 Task: Use the formula "Count" in spreadsheet "Project portfolio".
Action: Mouse moved to (120, 101)
Screenshot: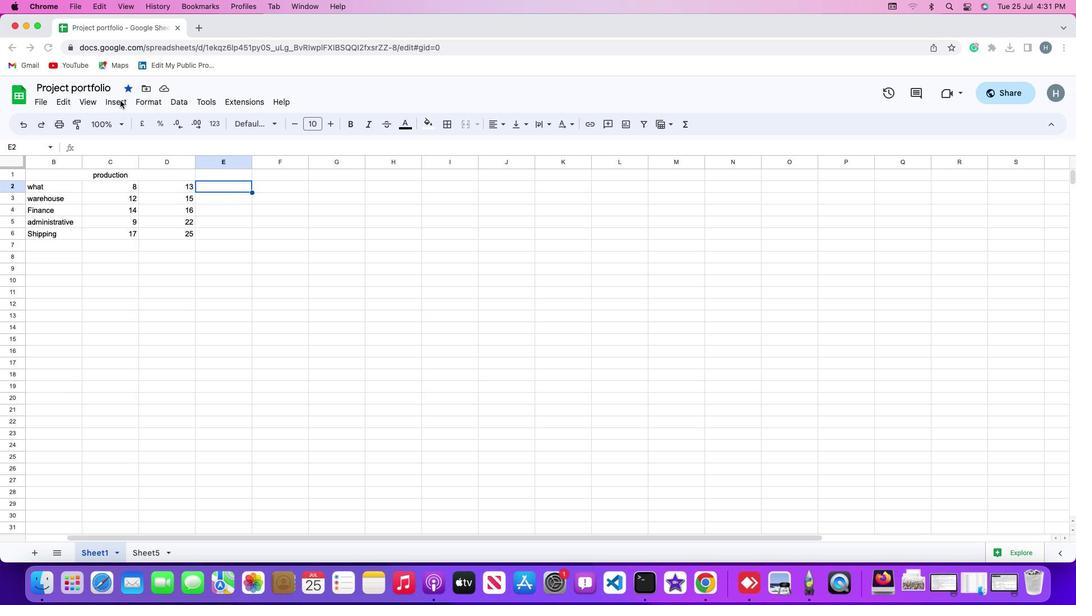 
Action: Mouse pressed left at (120, 101)
Screenshot: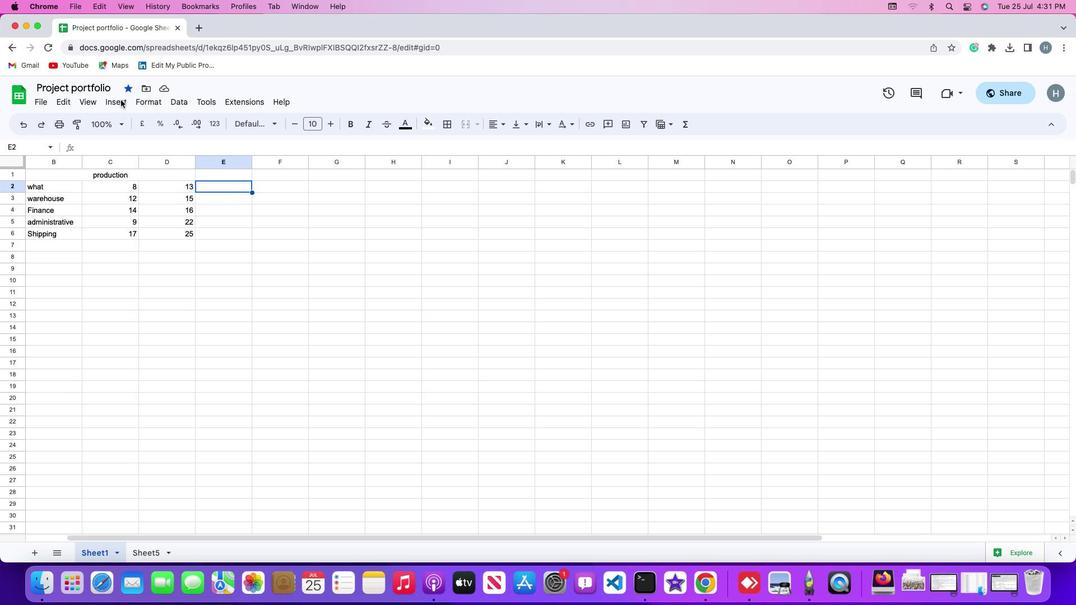 
Action: Mouse moved to (121, 99)
Screenshot: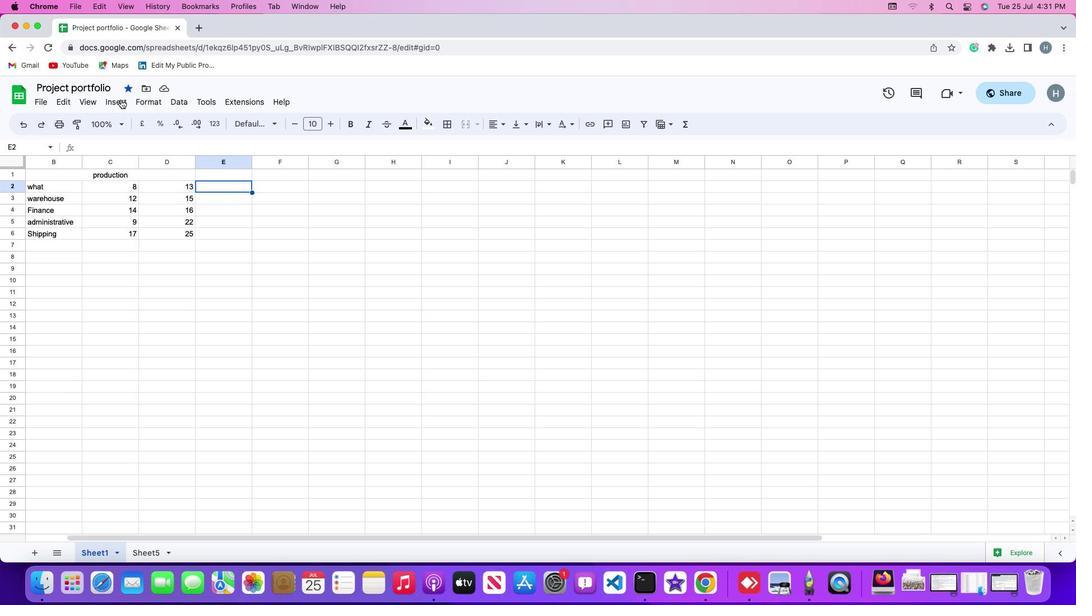 
Action: Mouse pressed left at (121, 99)
Screenshot: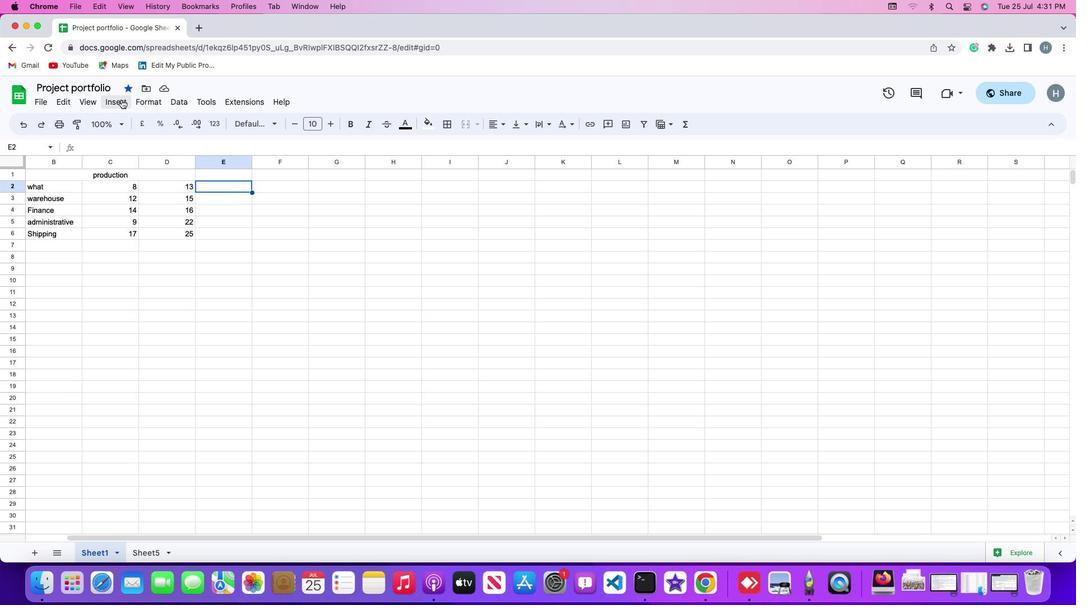 
Action: Mouse moved to (338, 174)
Screenshot: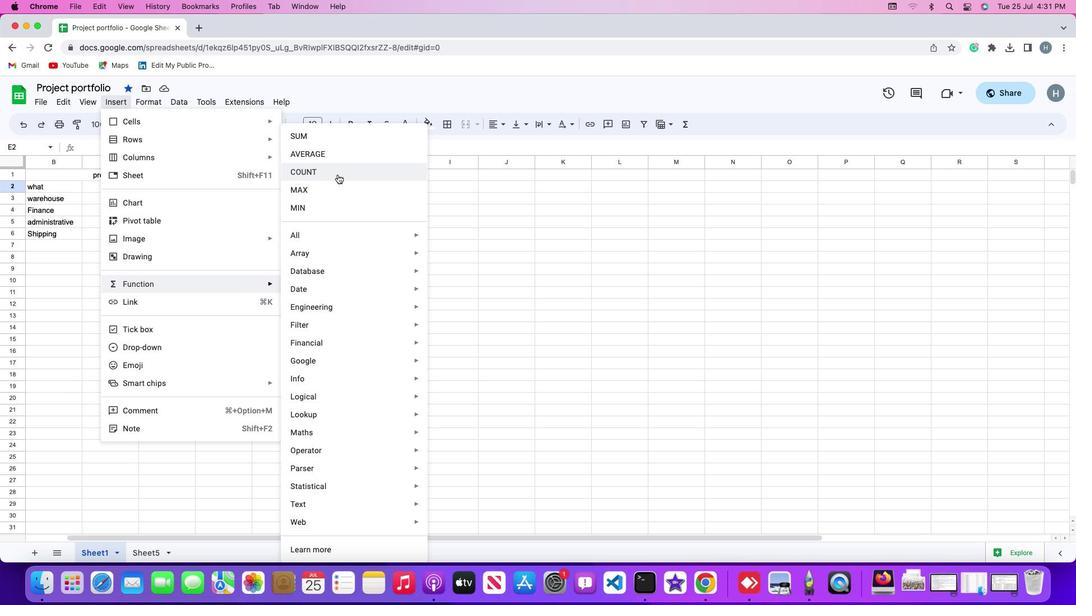 
Action: Mouse pressed left at (338, 174)
Screenshot: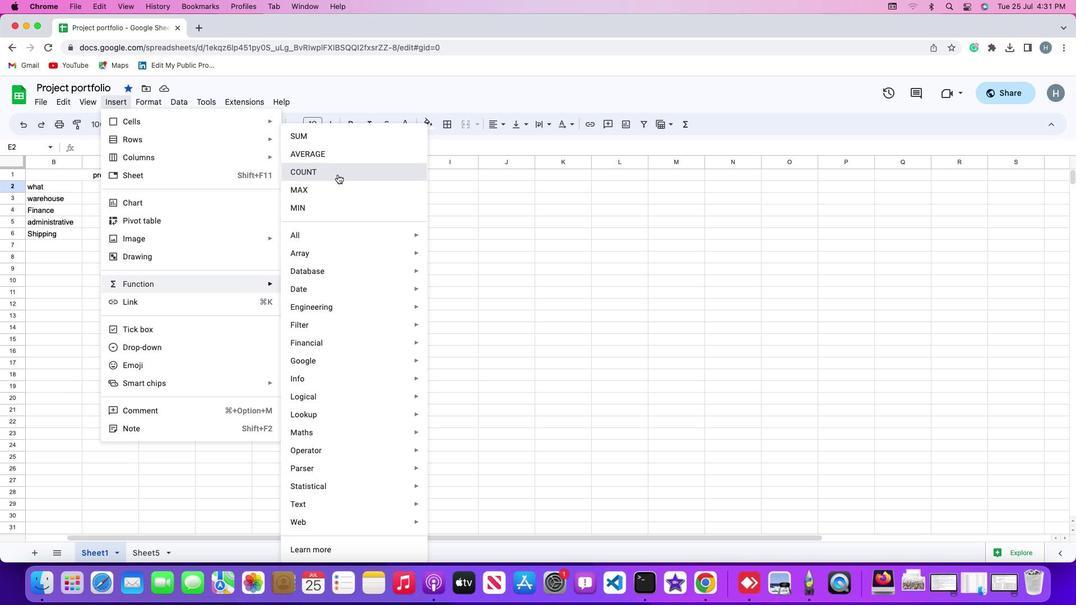 
Action: Mouse moved to (173, 184)
Screenshot: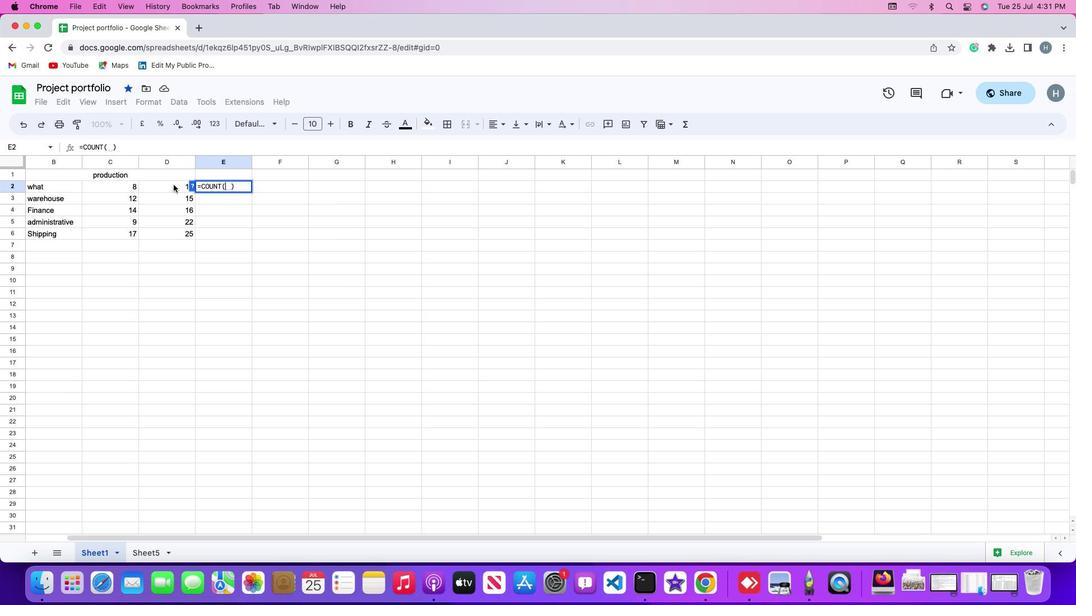 
Action: Mouse pressed left at (173, 184)
Screenshot: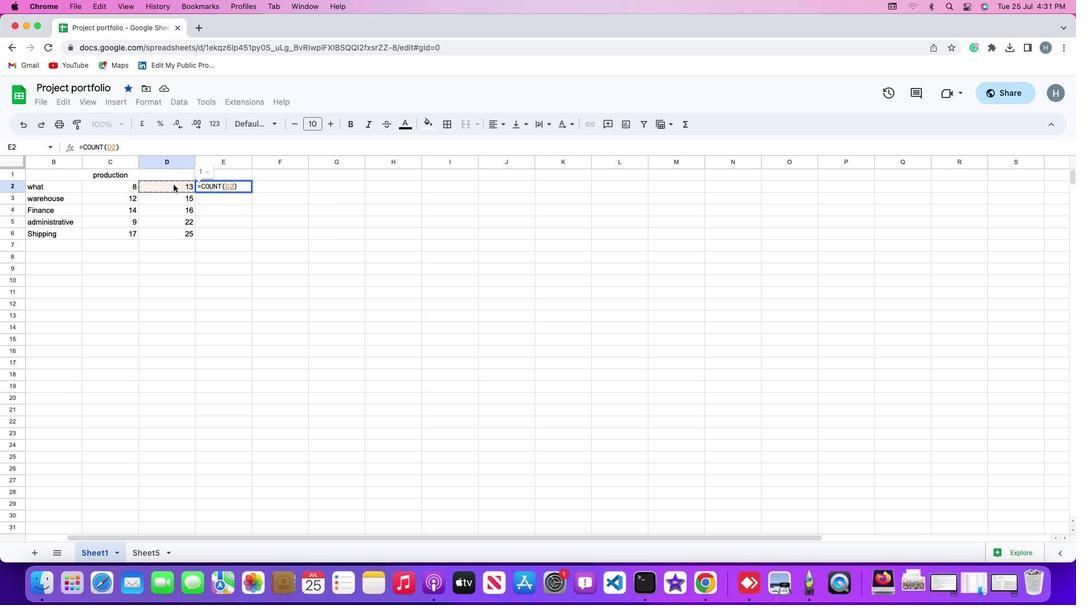 
Action: Mouse moved to (176, 183)
Screenshot: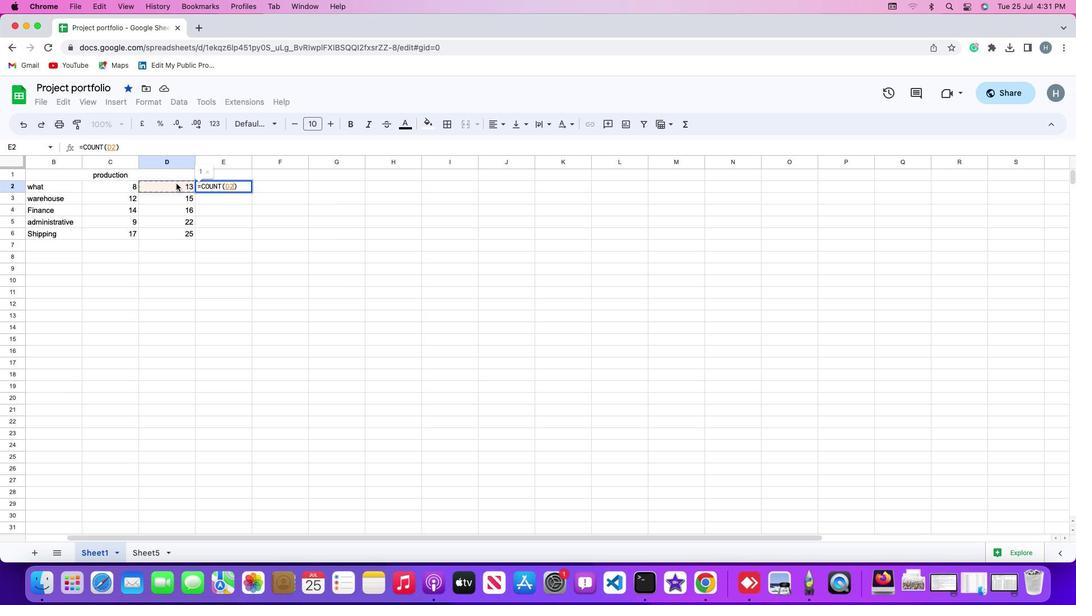 
Action: Key pressed ','
Screenshot: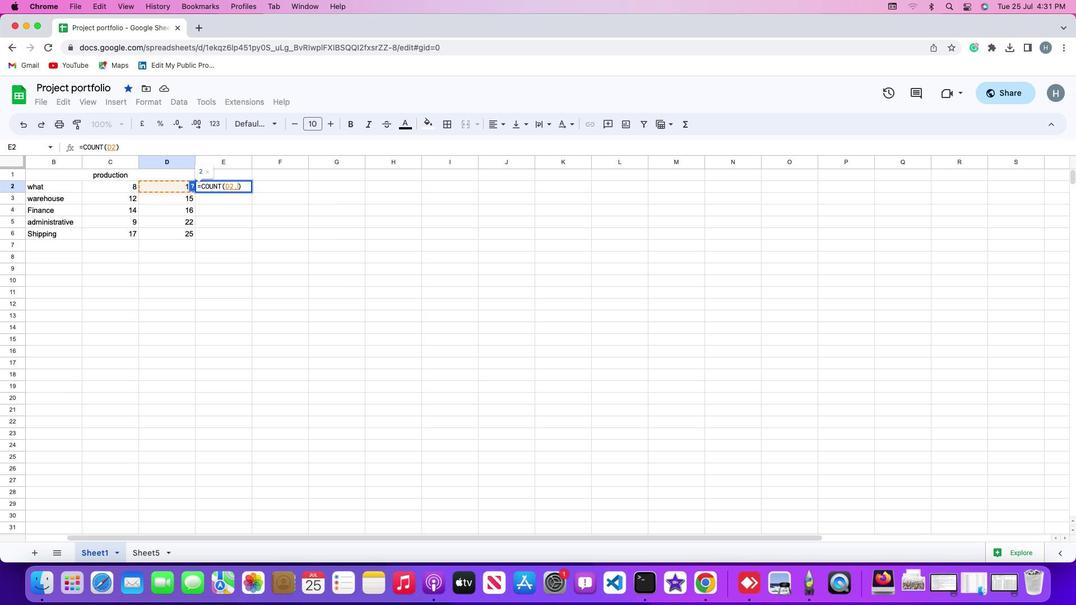 
Action: Mouse moved to (130, 183)
Screenshot: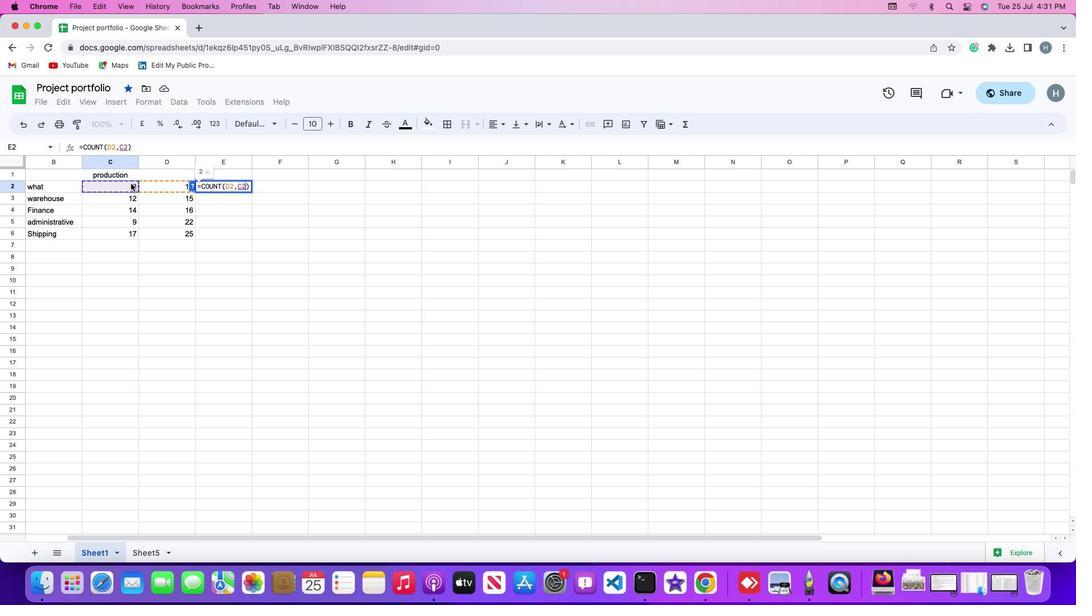 
Action: Mouse pressed left at (130, 183)
Screenshot: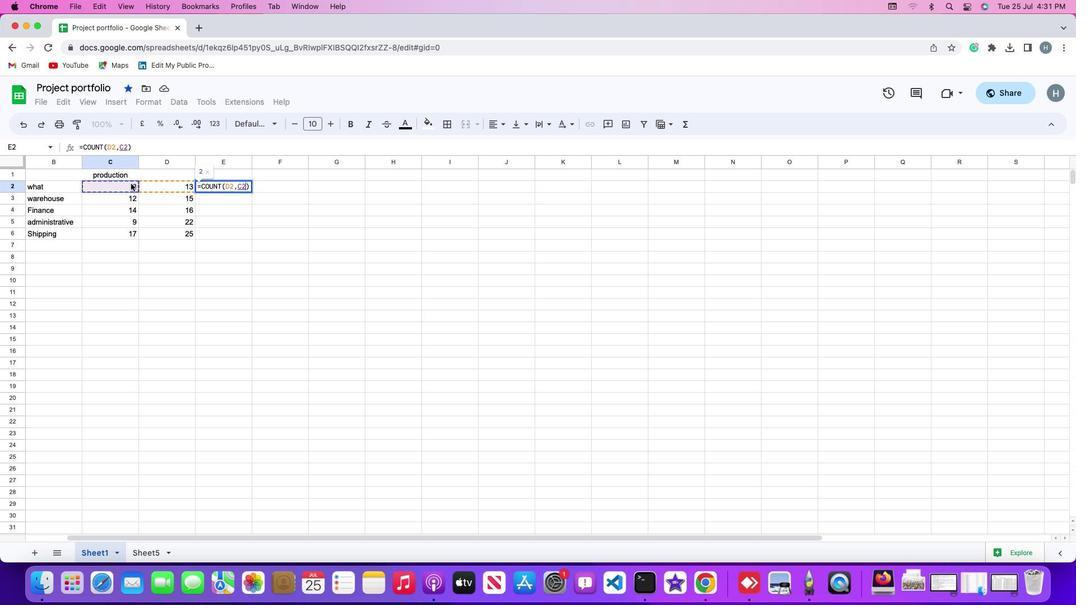 
Action: Mouse moved to (139, 183)
Screenshot: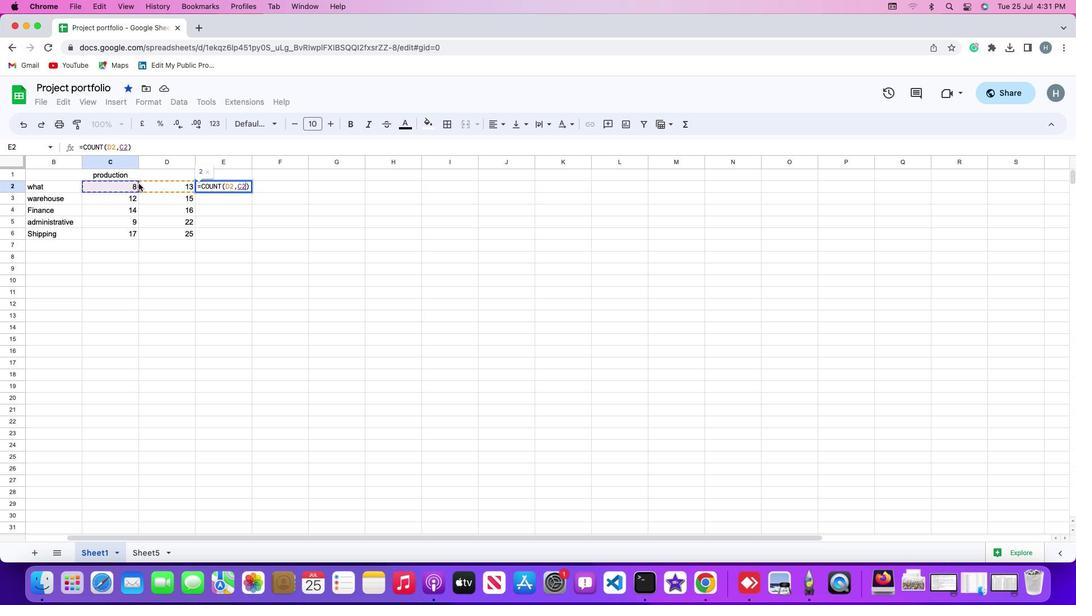 
Action: Key pressed '\x03'
Screenshot: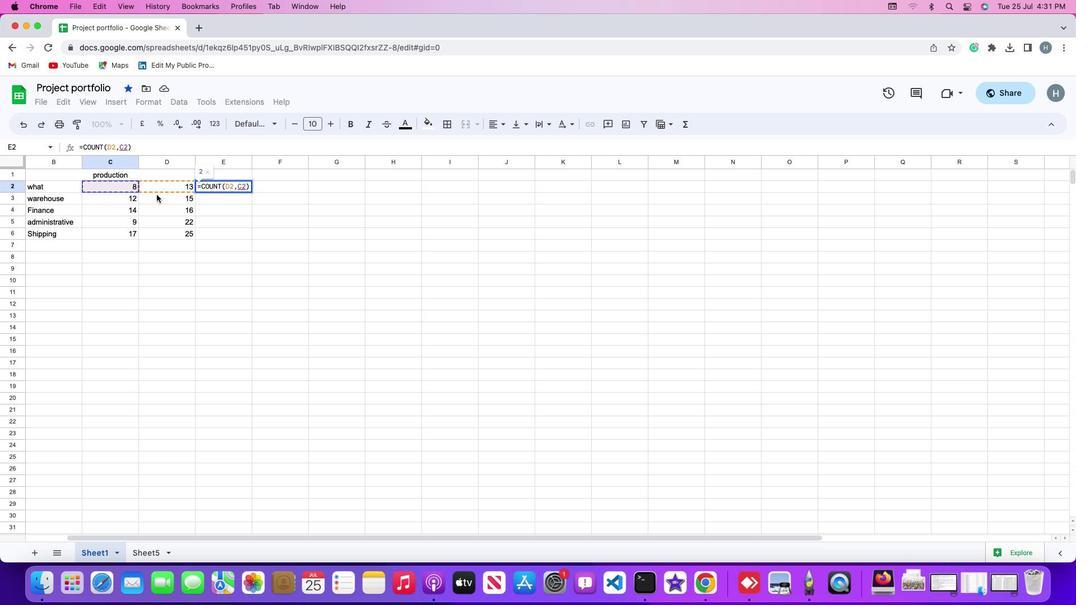 
Action: Mouse moved to (285, 247)
Screenshot: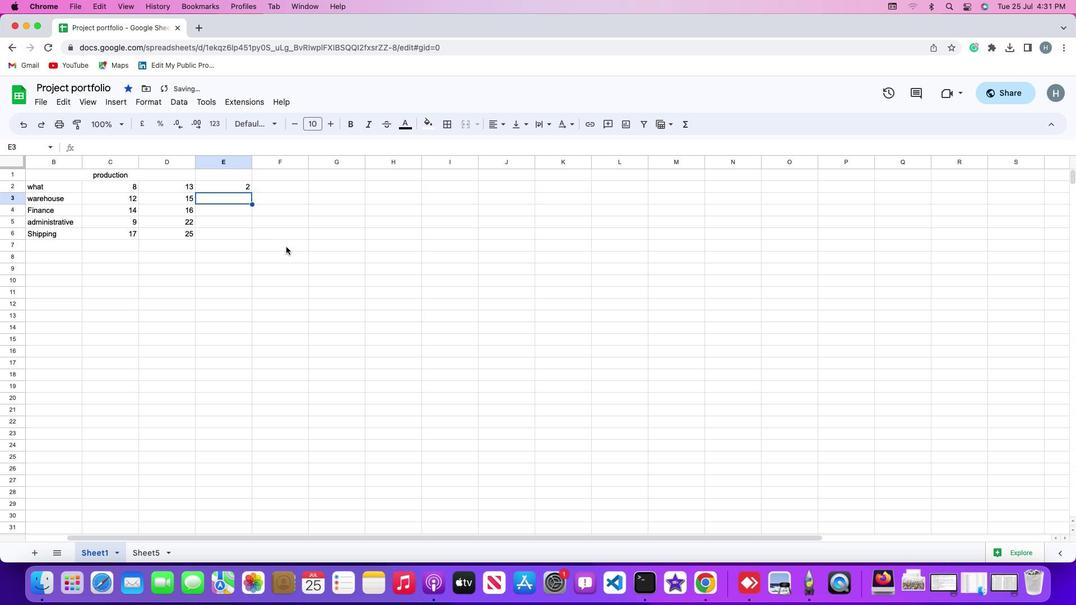 
